 Task: Set font-weight to default.
Action: Mouse moved to (38, 506)
Screenshot: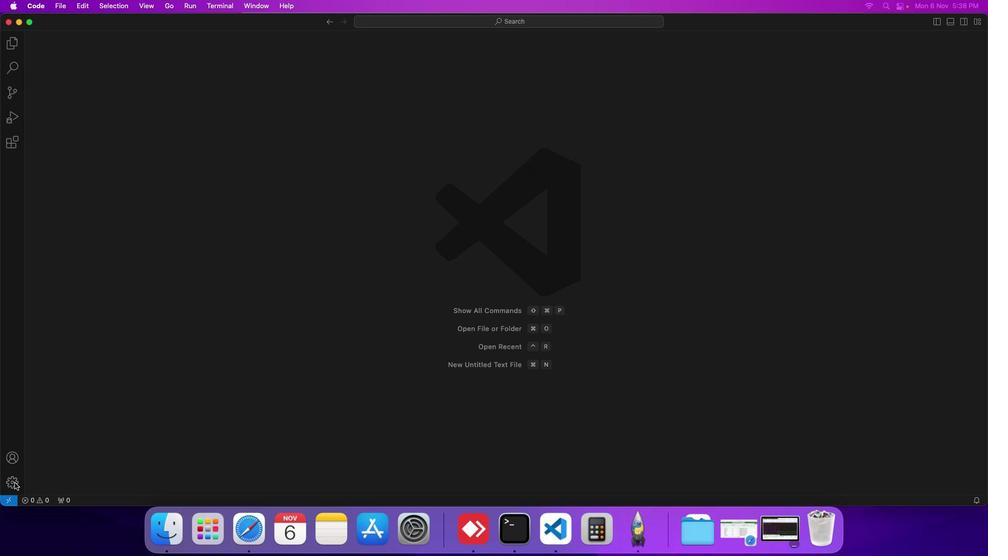 
Action: Mouse pressed left at (38, 506)
Screenshot: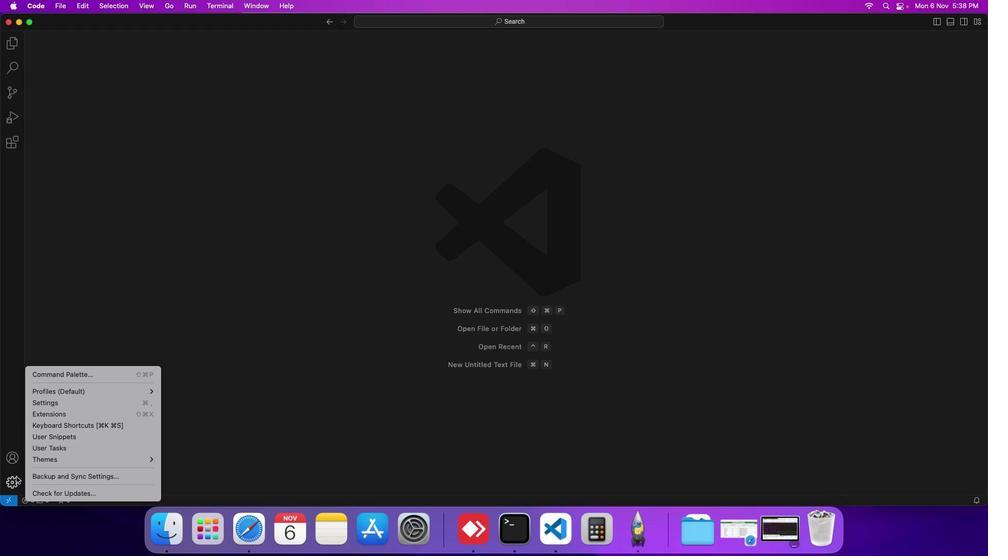 
Action: Mouse moved to (70, 428)
Screenshot: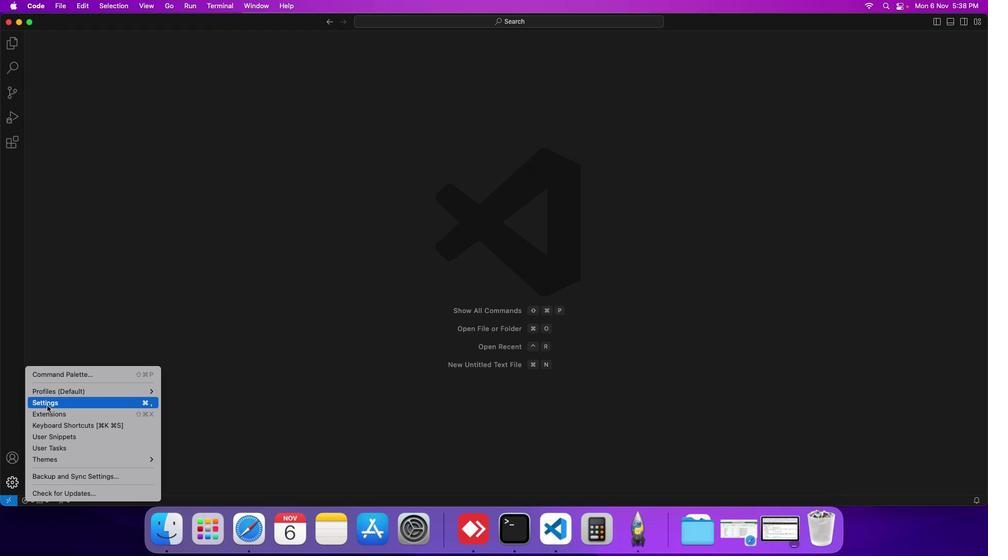 
Action: Mouse pressed left at (70, 428)
Screenshot: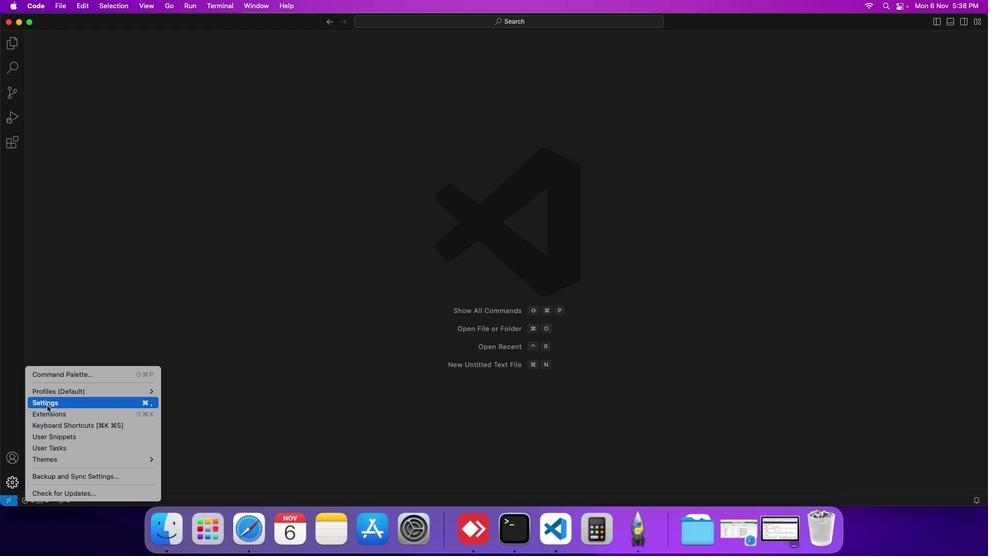 
Action: Mouse moved to (260, 175)
Screenshot: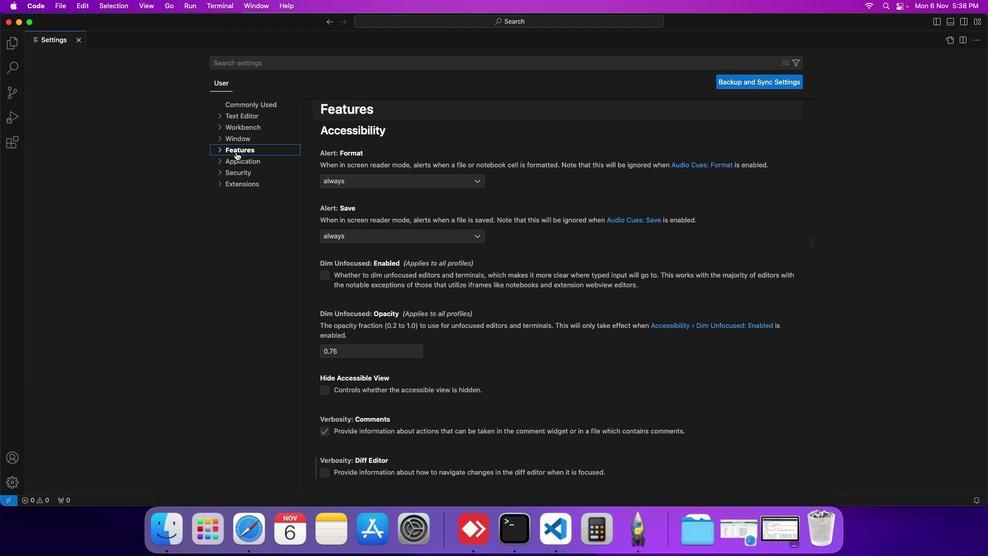 
Action: Mouse pressed left at (260, 175)
Screenshot: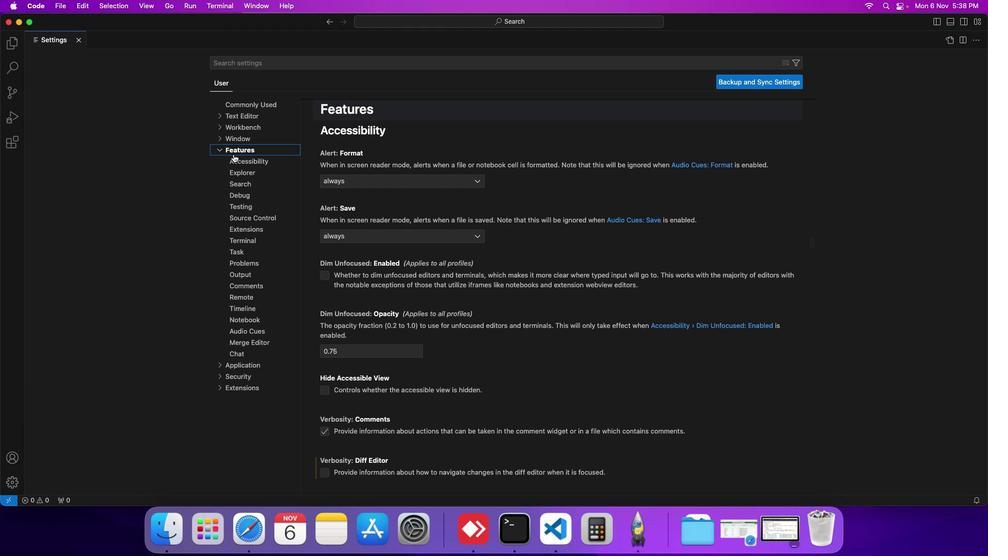
Action: Mouse moved to (268, 364)
Screenshot: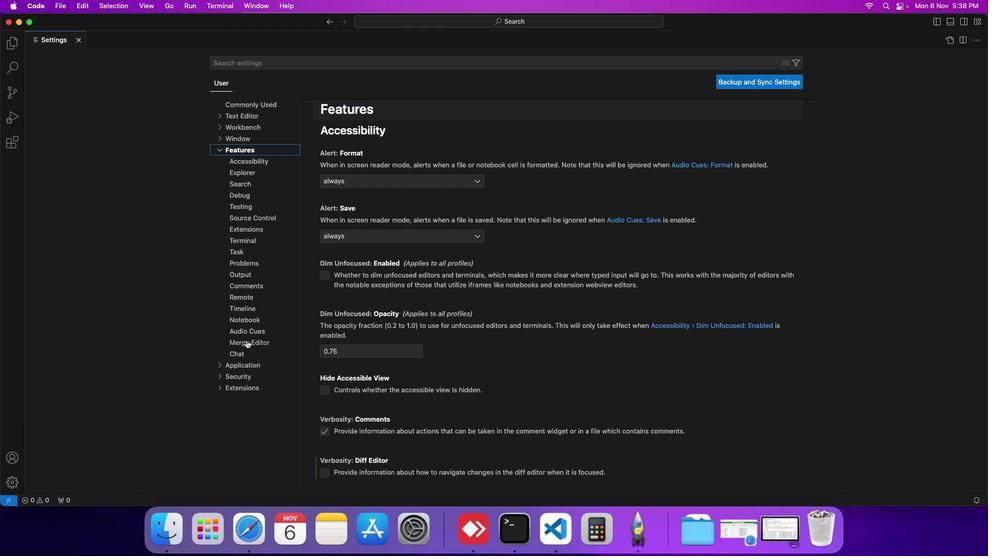 
Action: Mouse pressed left at (268, 364)
Screenshot: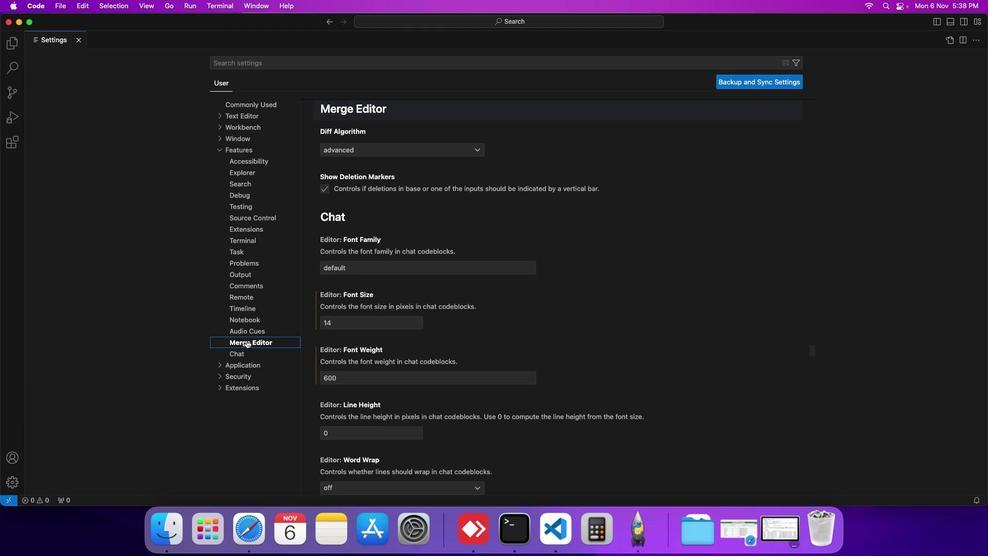 
Action: Mouse moved to (380, 402)
Screenshot: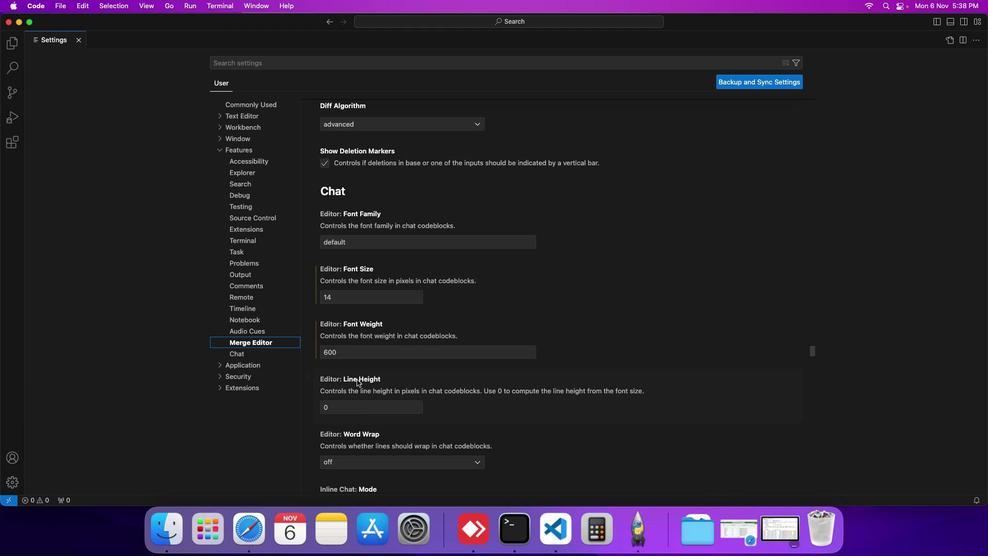 
Action: Mouse scrolled (380, 402) with delta (23, 22)
Screenshot: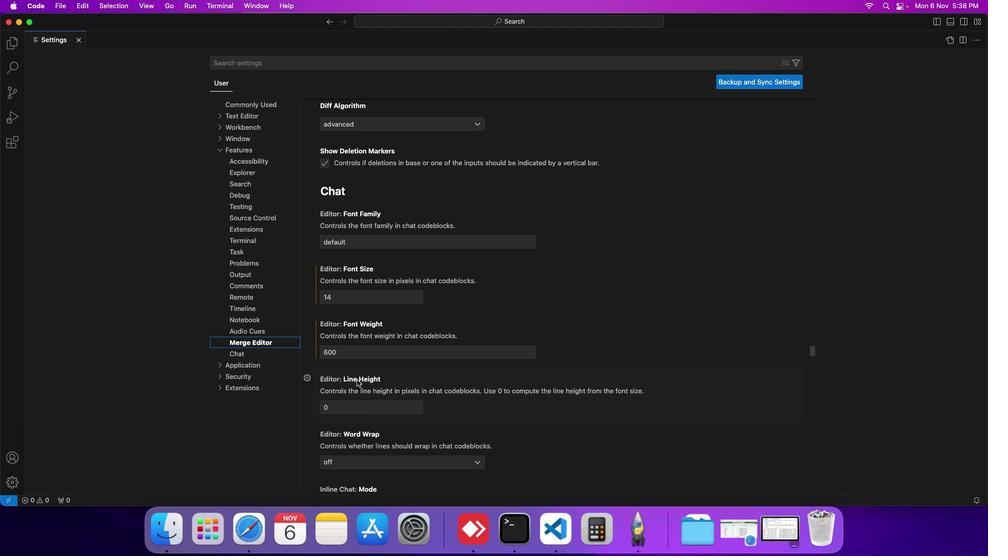 
Action: Mouse moved to (380, 403)
Screenshot: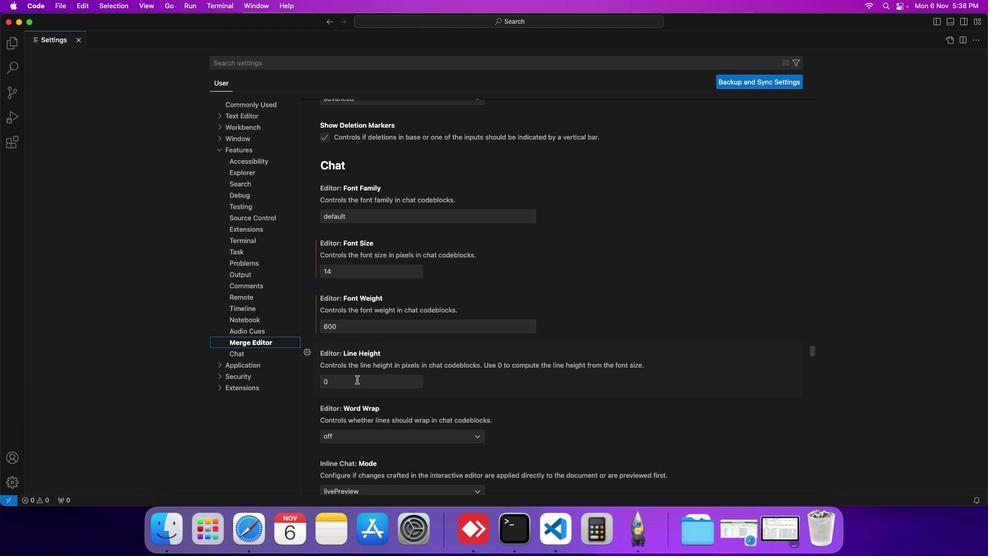
Action: Mouse scrolled (380, 403) with delta (23, 22)
Screenshot: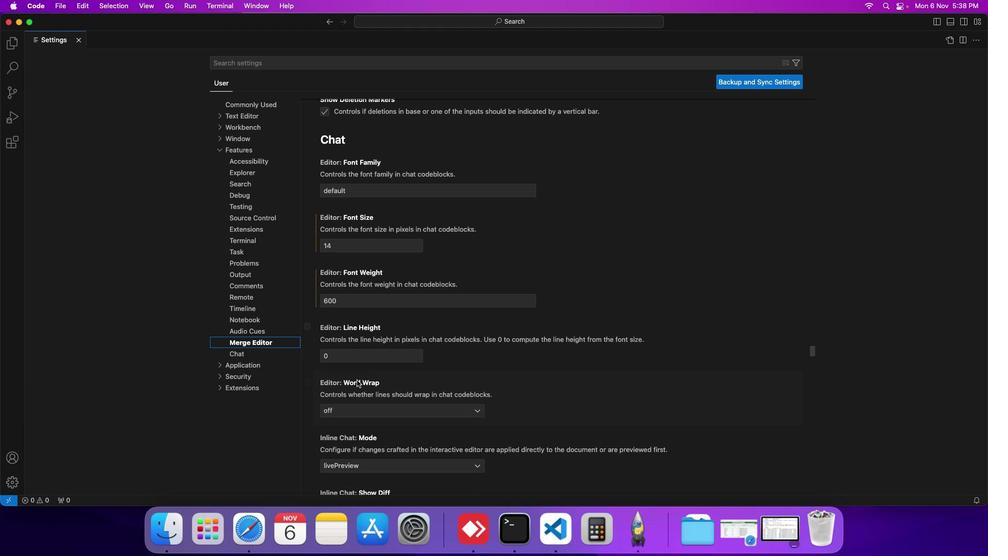
Action: Mouse scrolled (380, 403) with delta (23, 22)
Screenshot: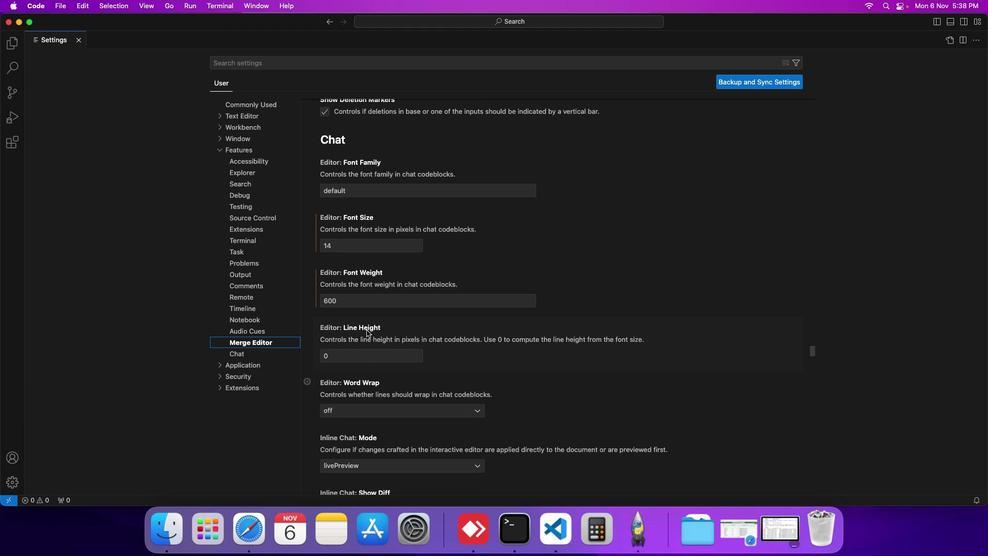 
Action: Mouse moved to (385, 328)
Screenshot: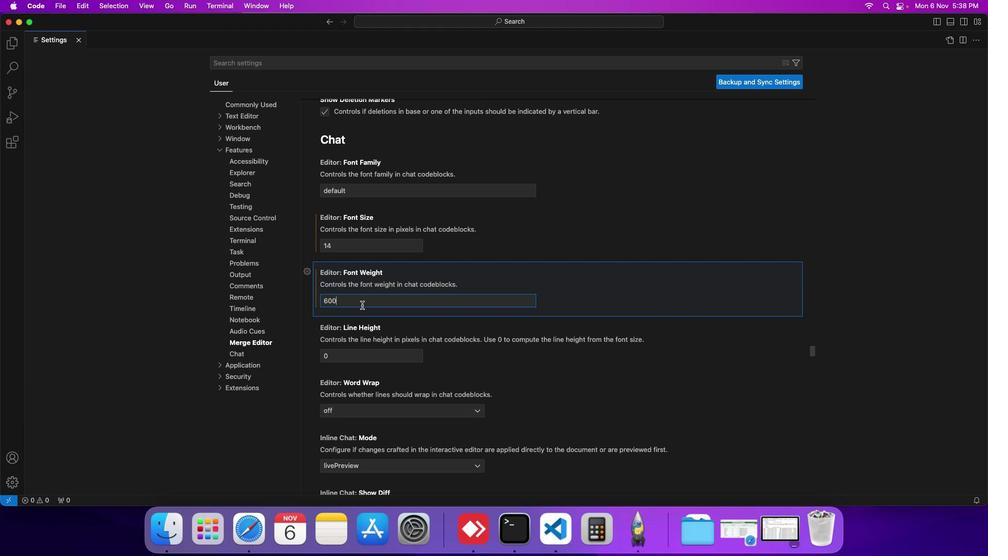
Action: Mouse pressed left at (385, 328)
Screenshot: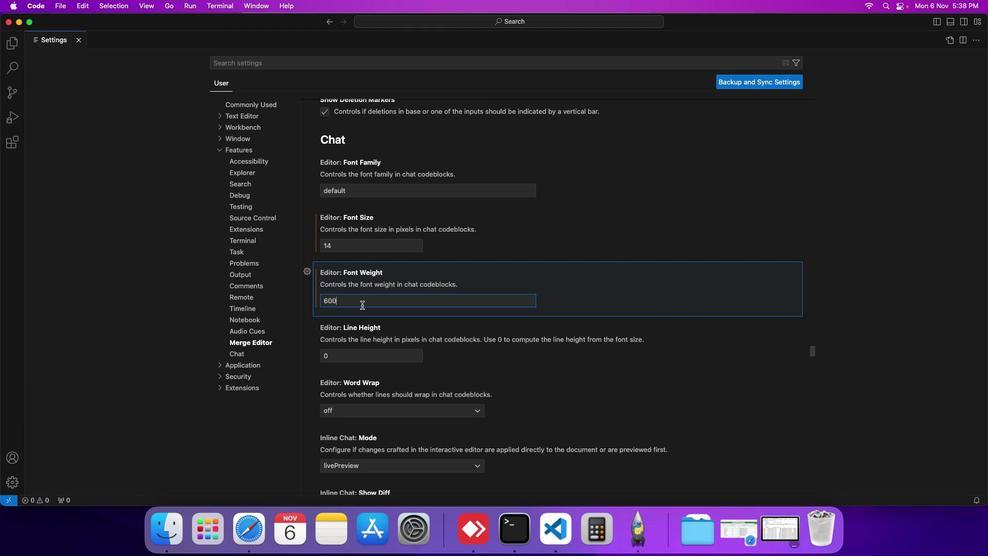 
Action: Mouse moved to (385, 327)
Screenshot: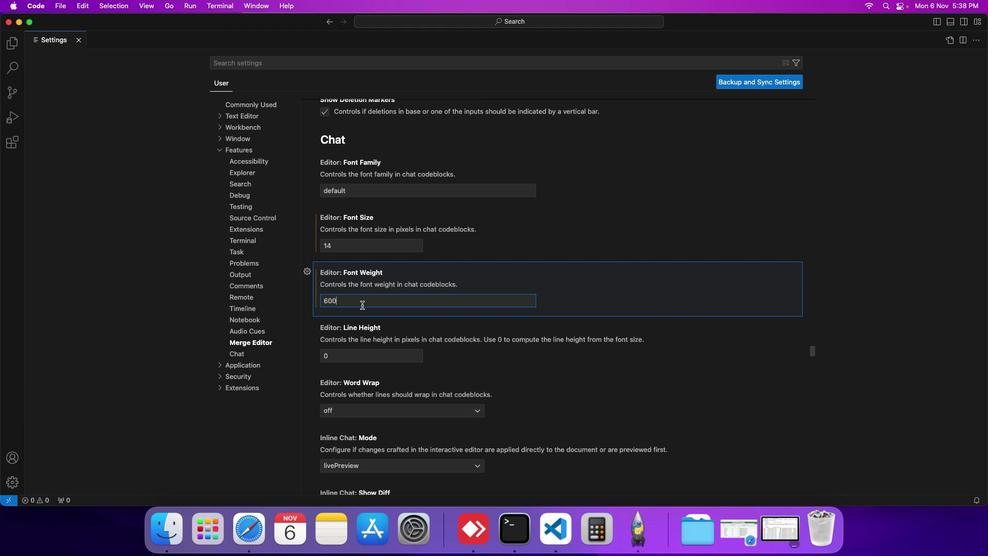 
Action: Key pressed Key.backspaceKey.backspaceKey.backspaceKey.backspace'd''e''f''a''u''l''t'
Screenshot: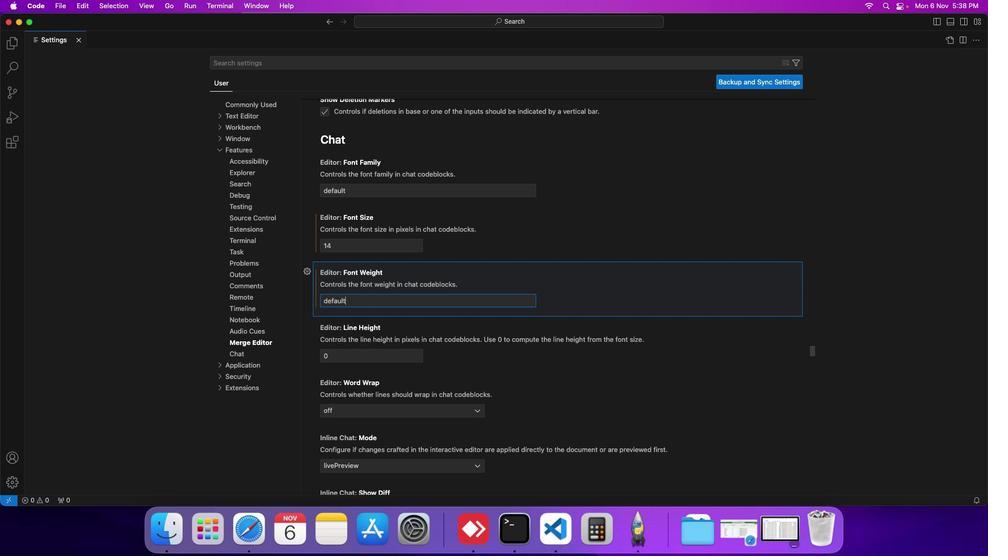 
